 Task: Create a due date automation trigger when advanced on, on the wednesday of the week before a card is due add dates due in 1 days at 11:00 AM.
Action: Mouse moved to (1072, 81)
Screenshot: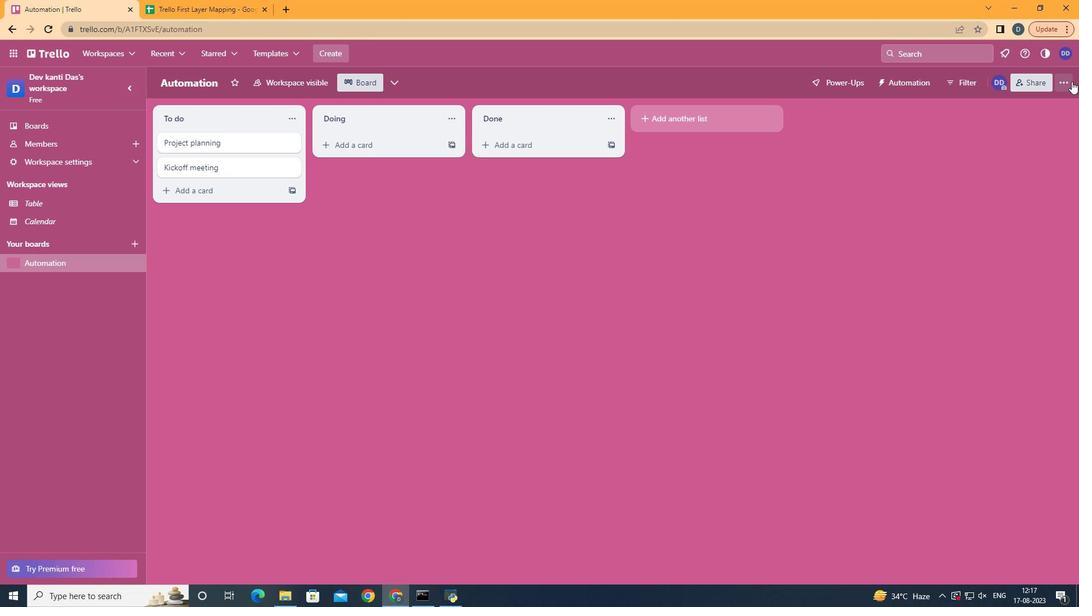 
Action: Mouse pressed left at (1072, 81)
Screenshot: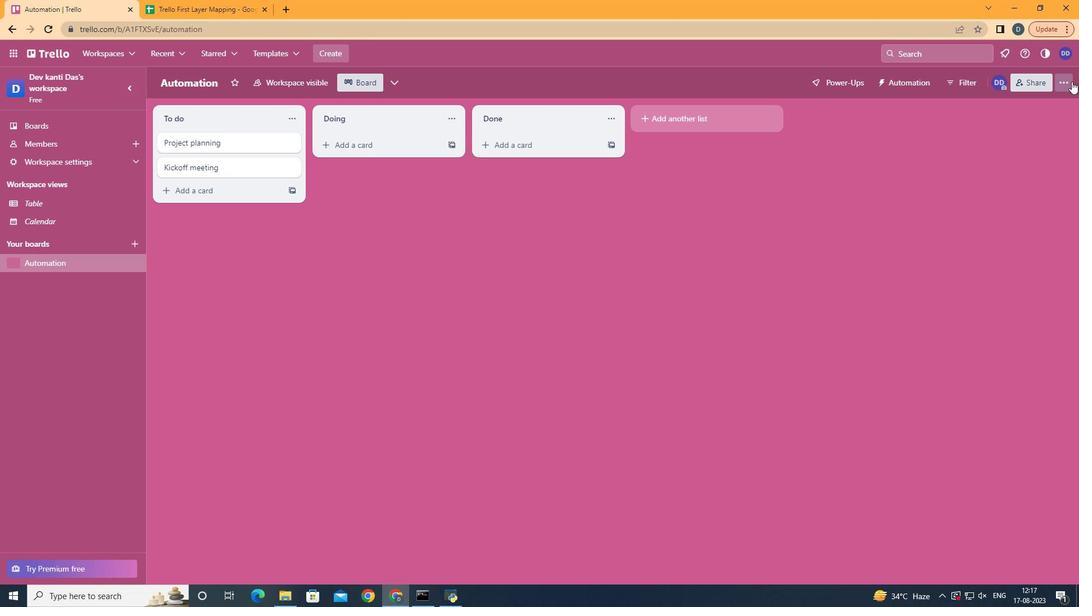 
Action: Mouse moved to (983, 227)
Screenshot: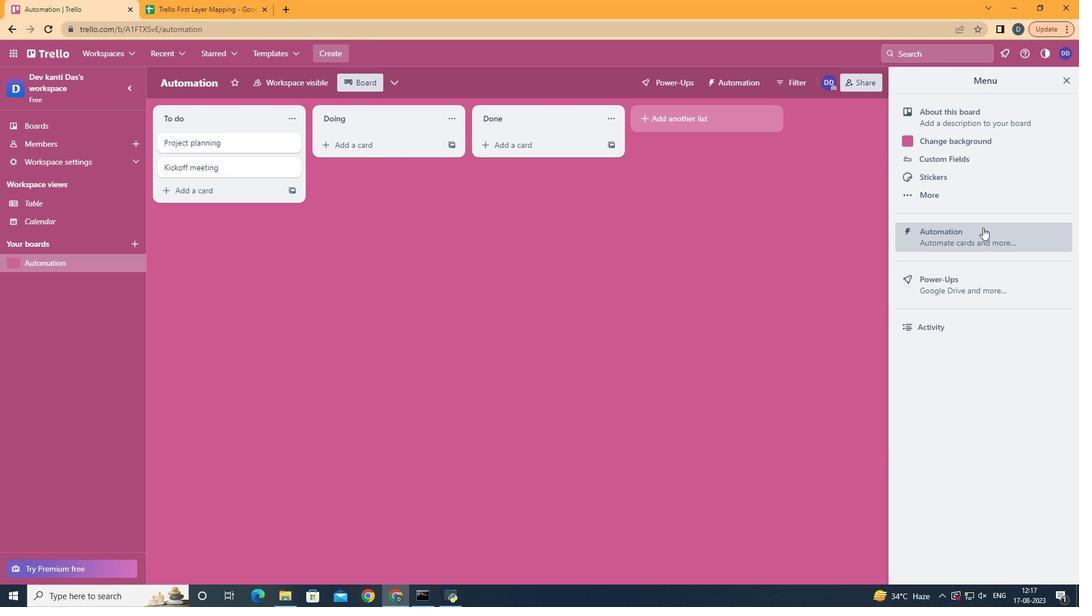 
Action: Mouse pressed left at (983, 227)
Screenshot: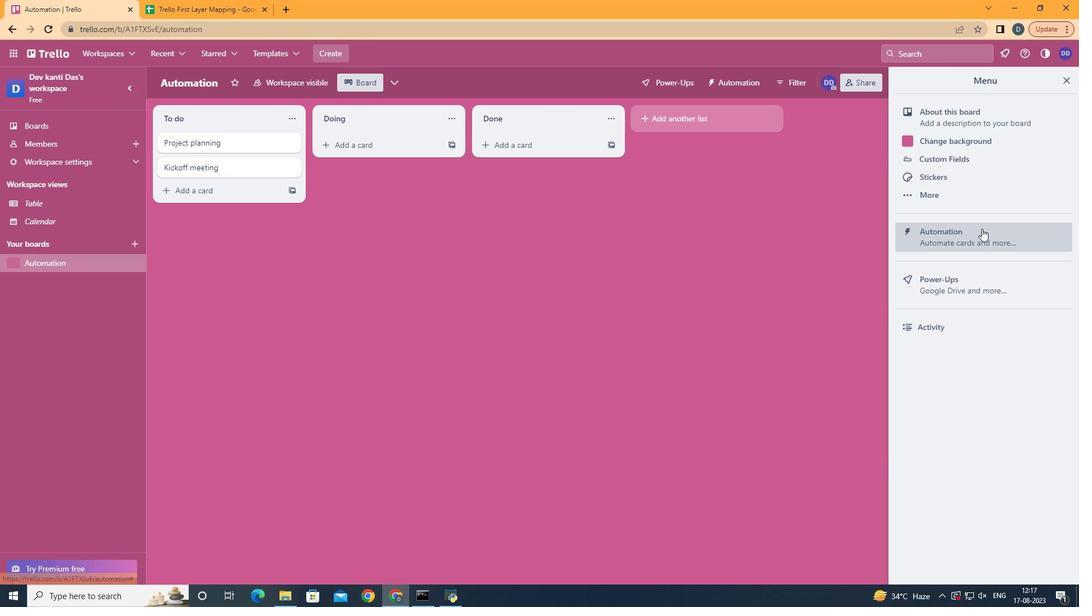 
Action: Mouse moved to (228, 232)
Screenshot: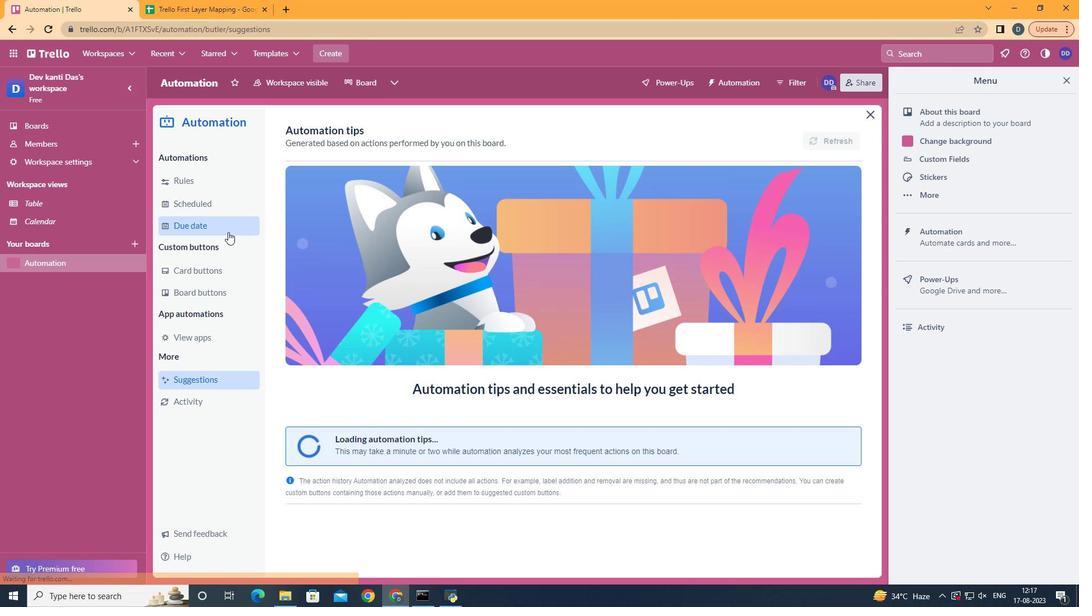 
Action: Mouse pressed left at (228, 232)
Screenshot: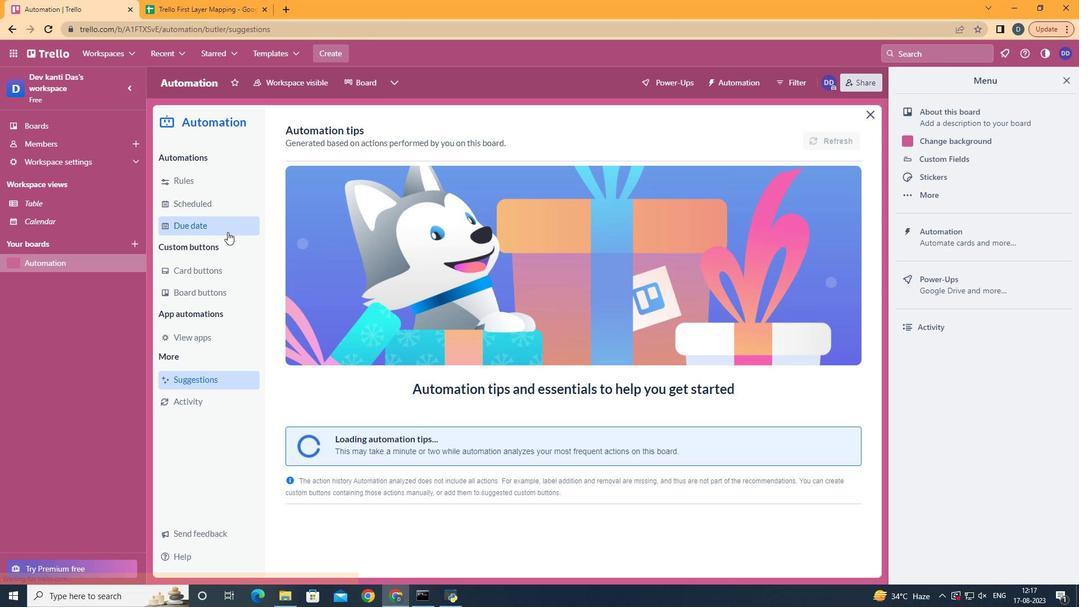 
Action: Mouse moved to (784, 134)
Screenshot: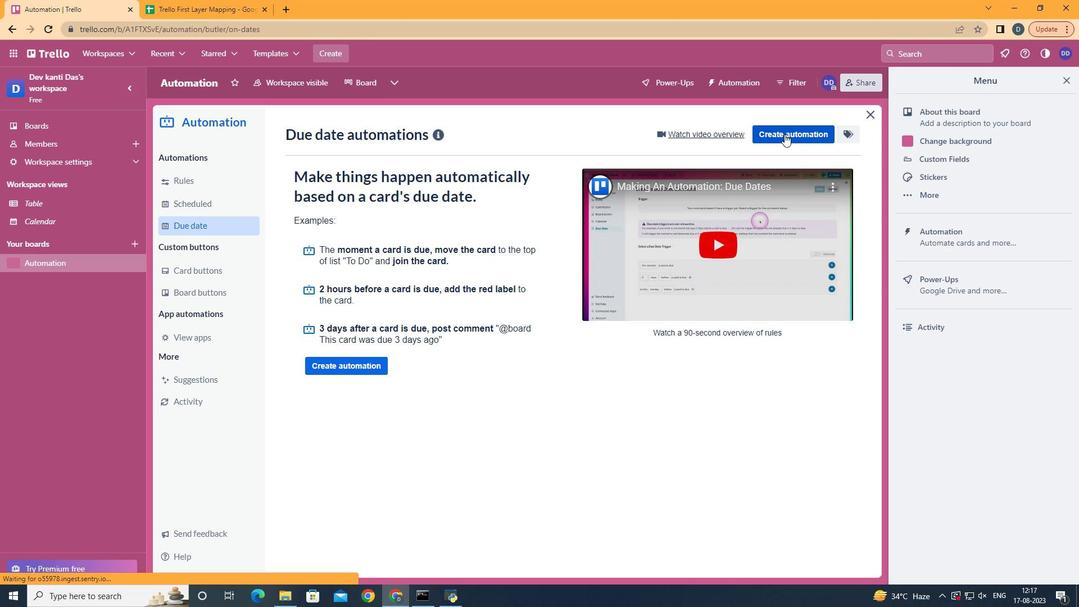 
Action: Mouse pressed left at (784, 134)
Screenshot: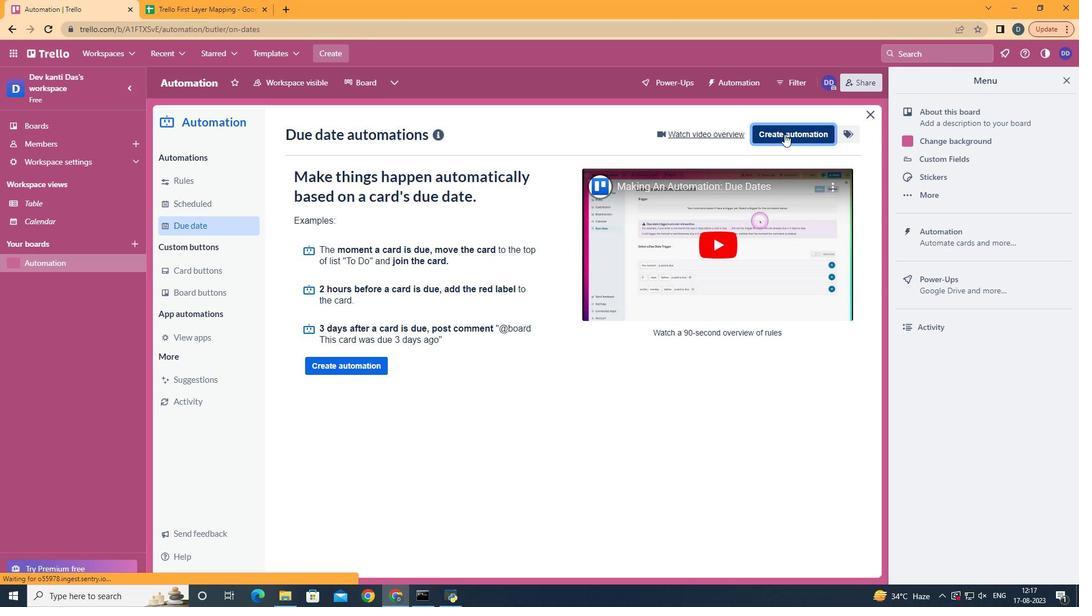 
Action: Mouse moved to (582, 240)
Screenshot: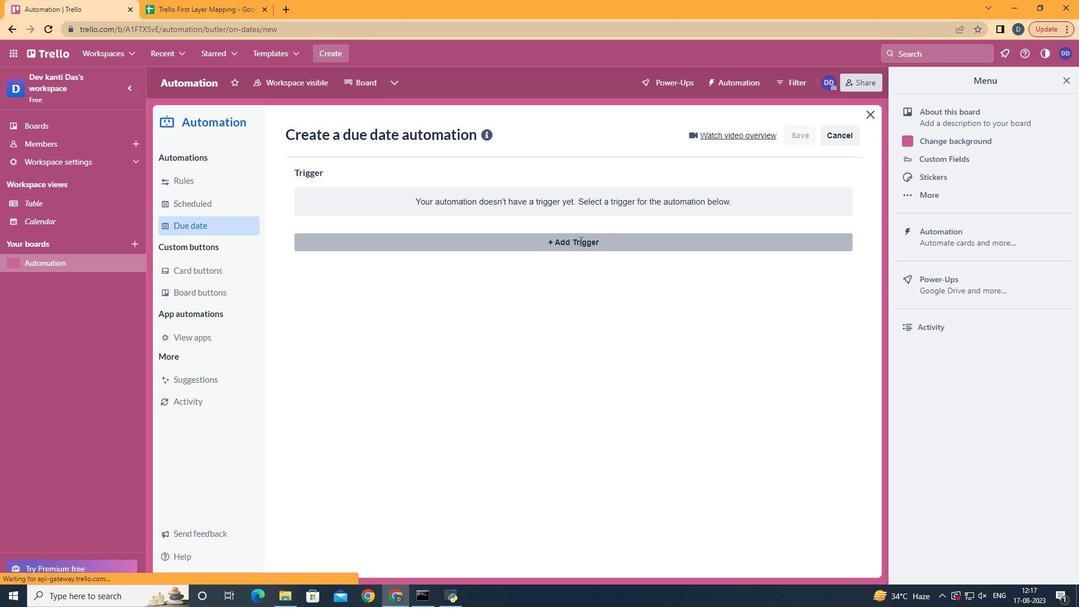 
Action: Mouse pressed left at (582, 240)
Screenshot: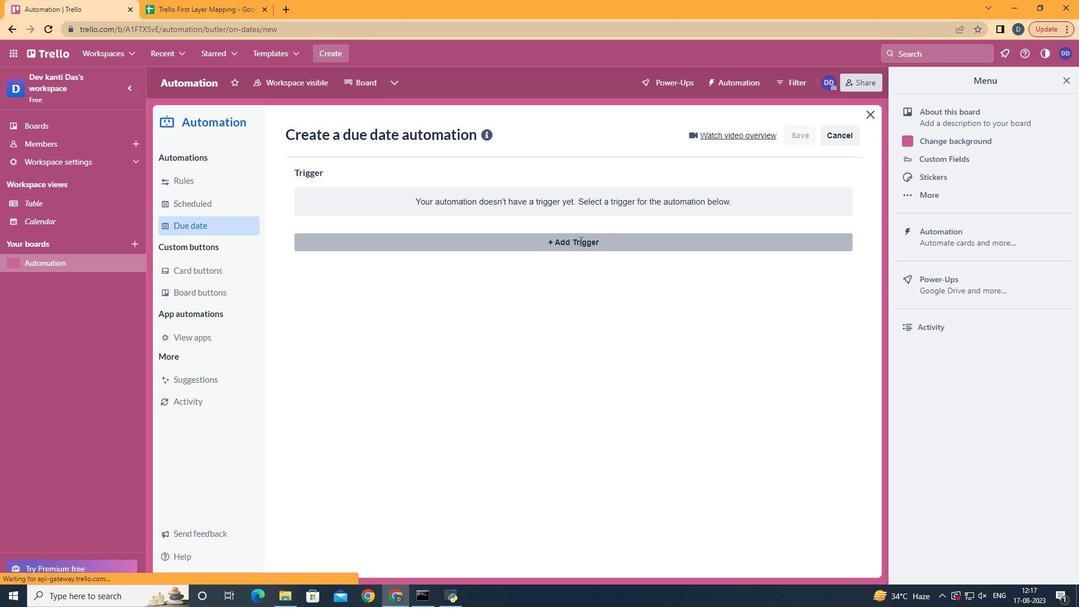 
Action: Mouse moved to (366, 341)
Screenshot: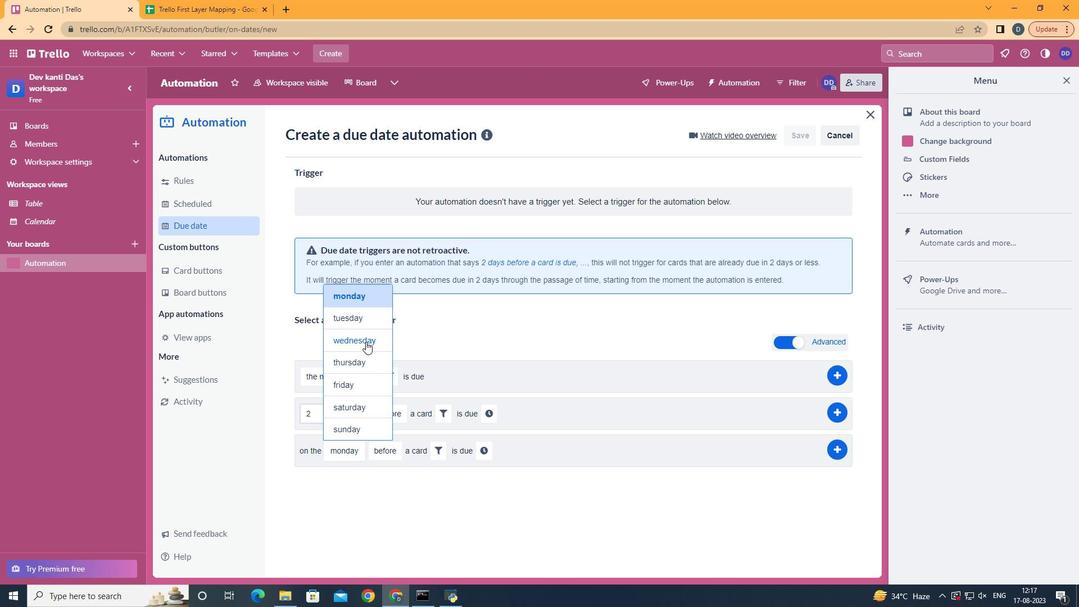 
Action: Mouse pressed left at (366, 341)
Screenshot: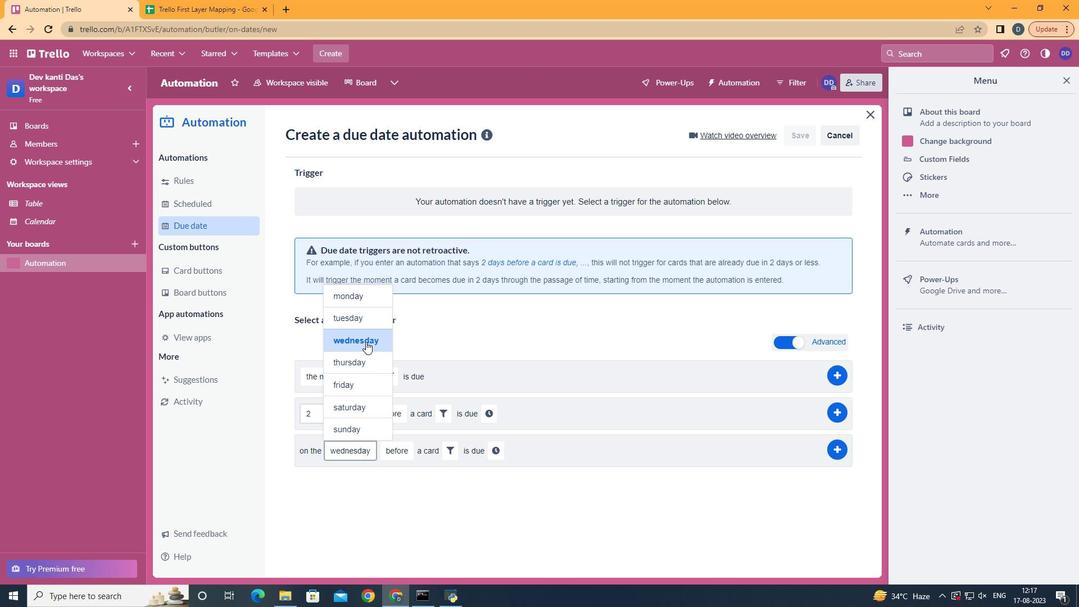 
Action: Mouse moved to (427, 529)
Screenshot: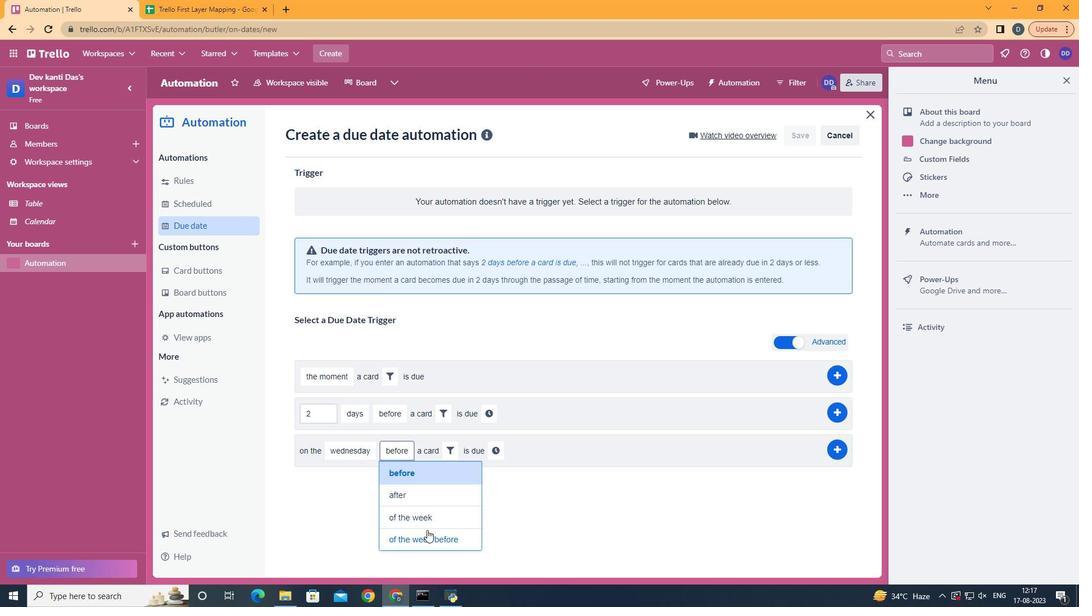 
Action: Mouse pressed left at (427, 529)
Screenshot: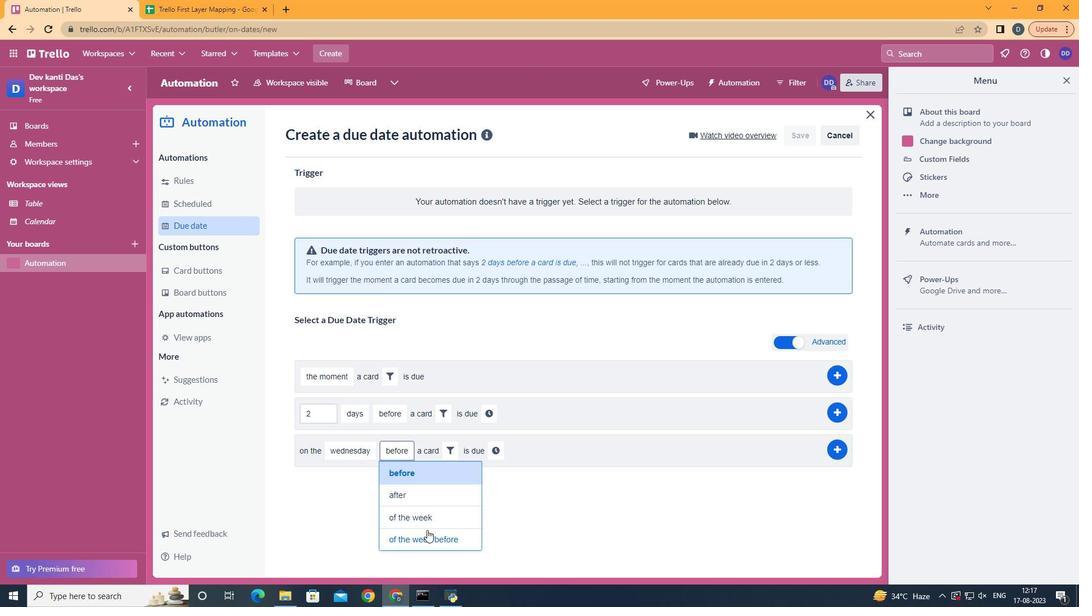 
Action: Mouse moved to (490, 456)
Screenshot: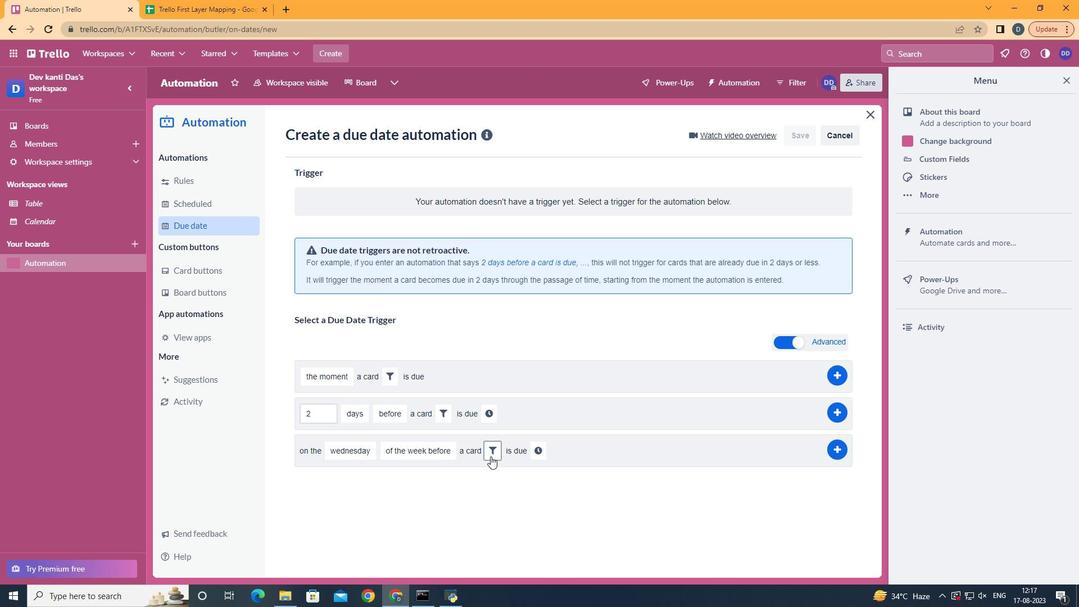 
Action: Mouse pressed left at (490, 456)
Screenshot: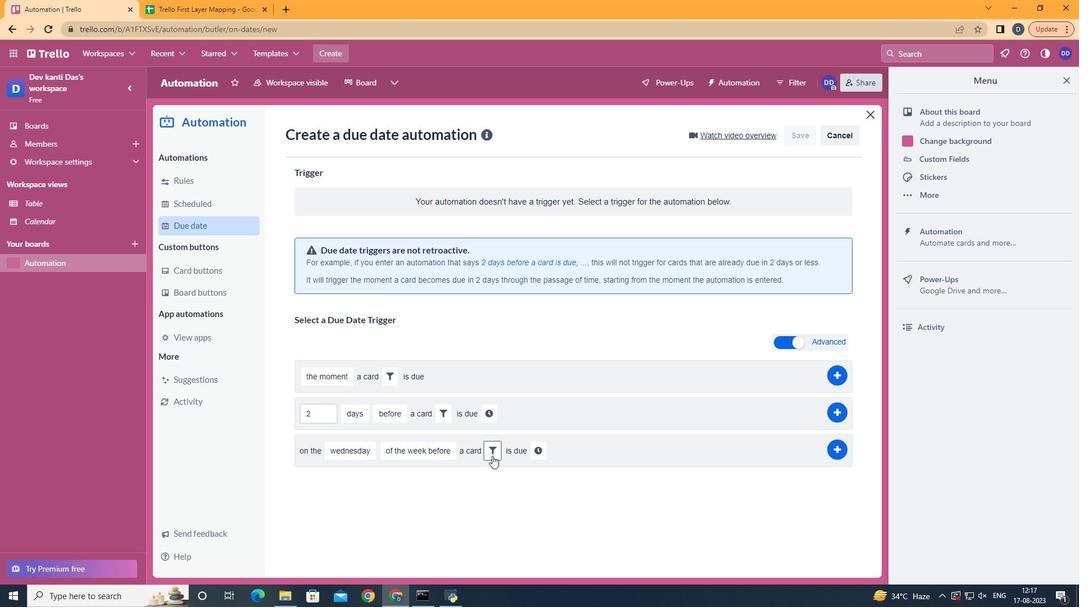 
Action: Mouse moved to (561, 490)
Screenshot: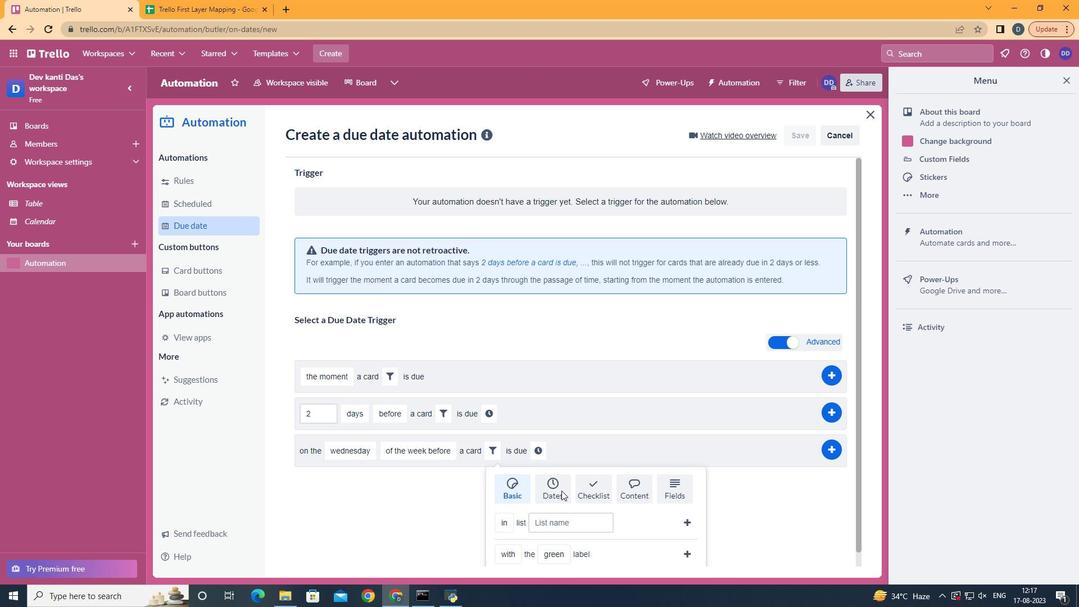 
Action: Mouse pressed left at (561, 490)
Screenshot: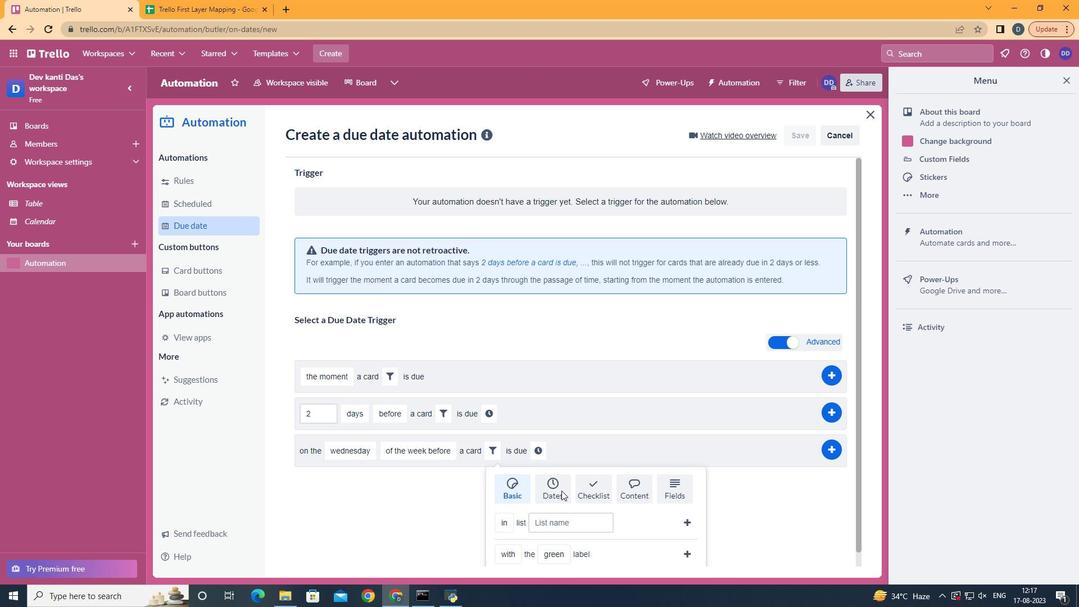 
Action: Mouse scrolled (561, 490) with delta (0, 0)
Screenshot: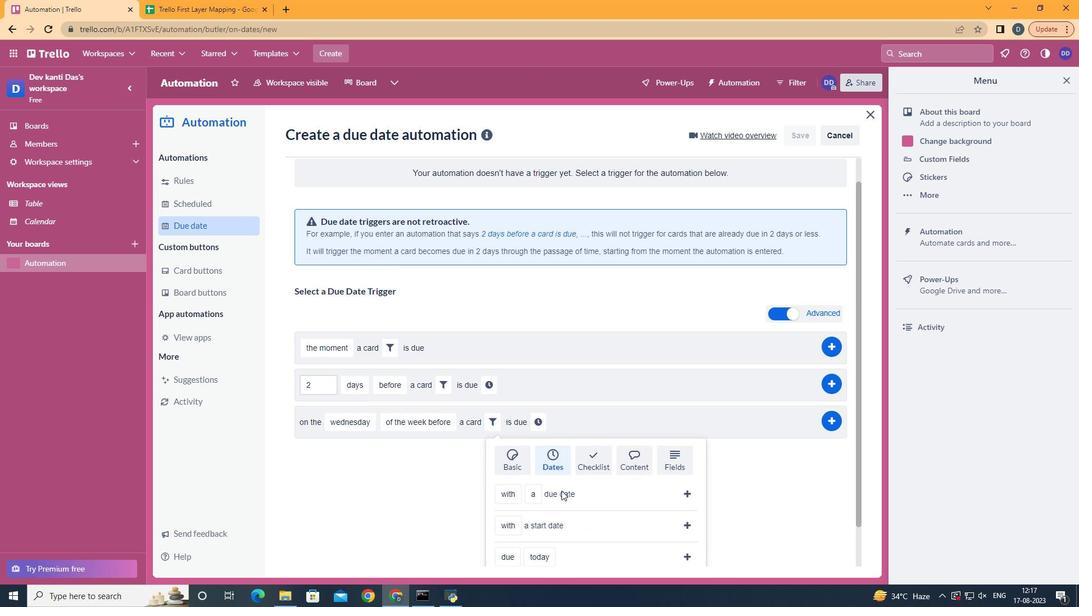
Action: Mouse scrolled (561, 490) with delta (0, 0)
Screenshot: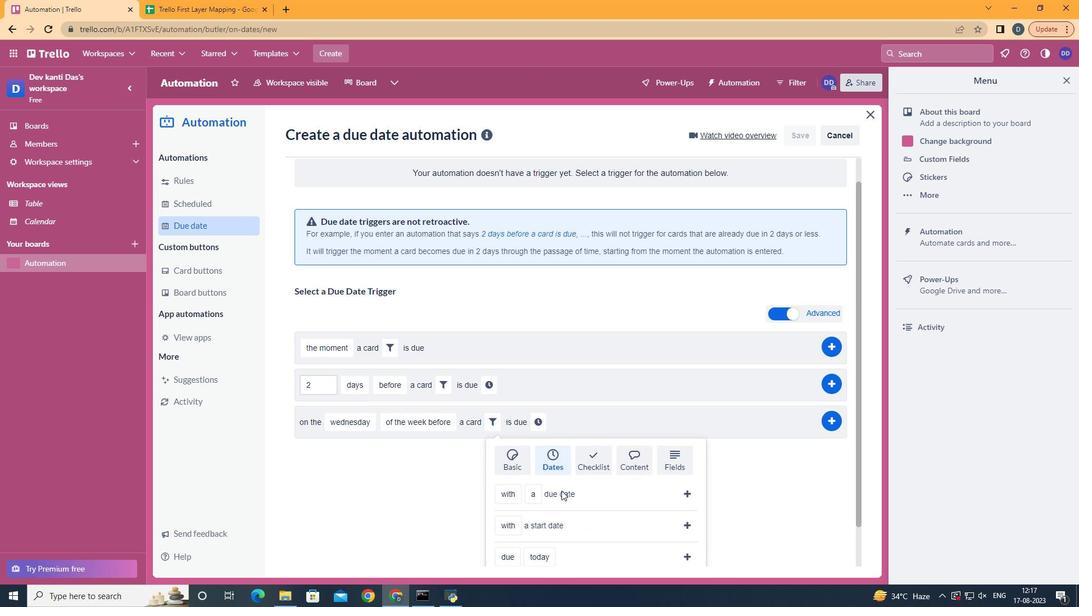 
Action: Mouse scrolled (561, 490) with delta (0, 0)
Screenshot: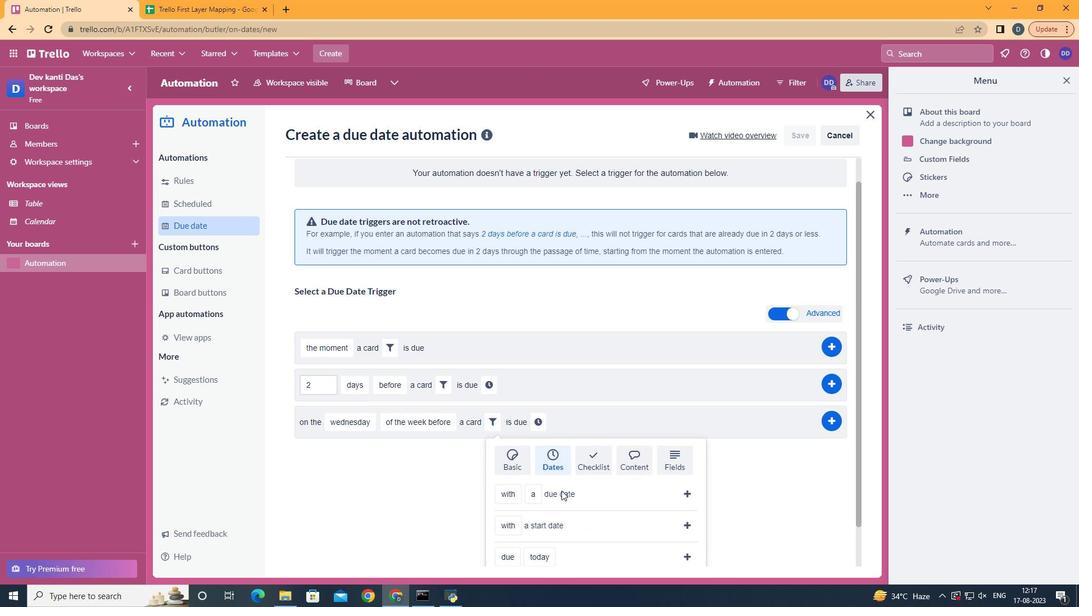 
Action: Mouse scrolled (561, 490) with delta (0, 0)
Screenshot: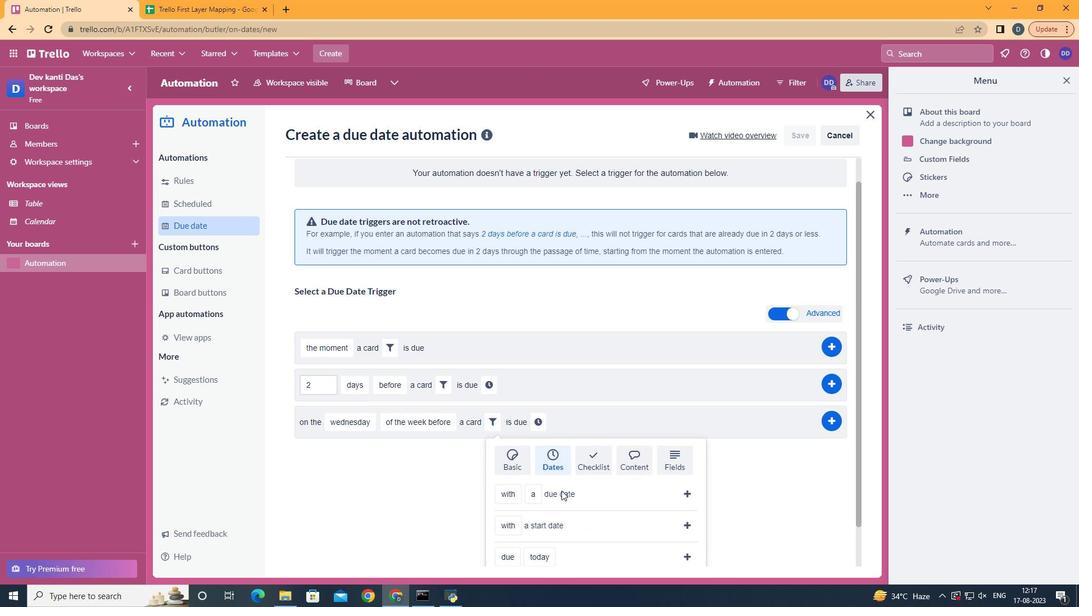 
Action: Mouse scrolled (561, 490) with delta (0, 0)
Screenshot: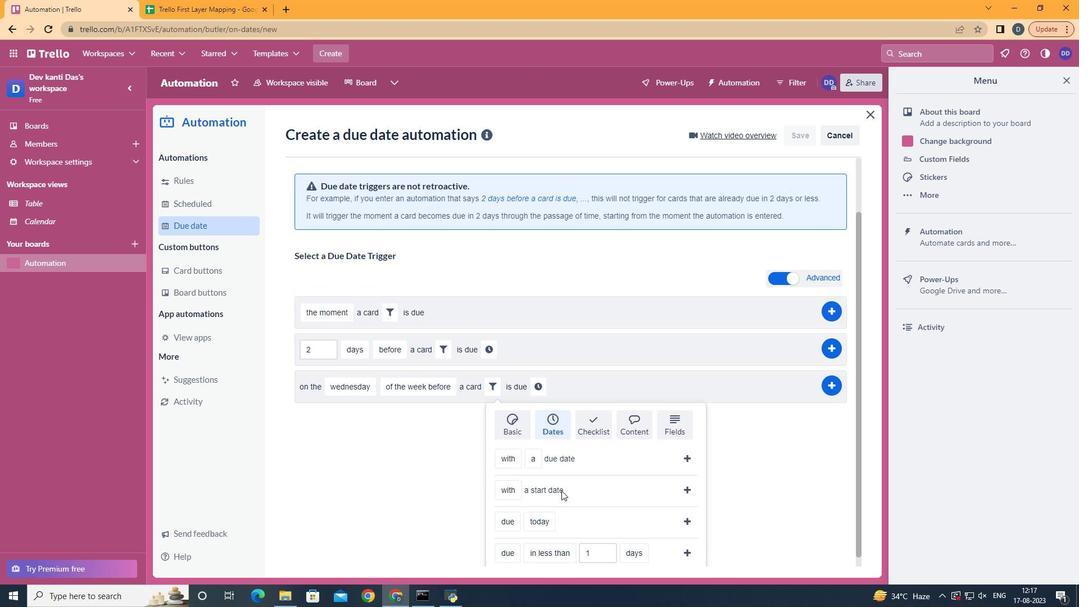 
Action: Mouse moved to (572, 490)
Screenshot: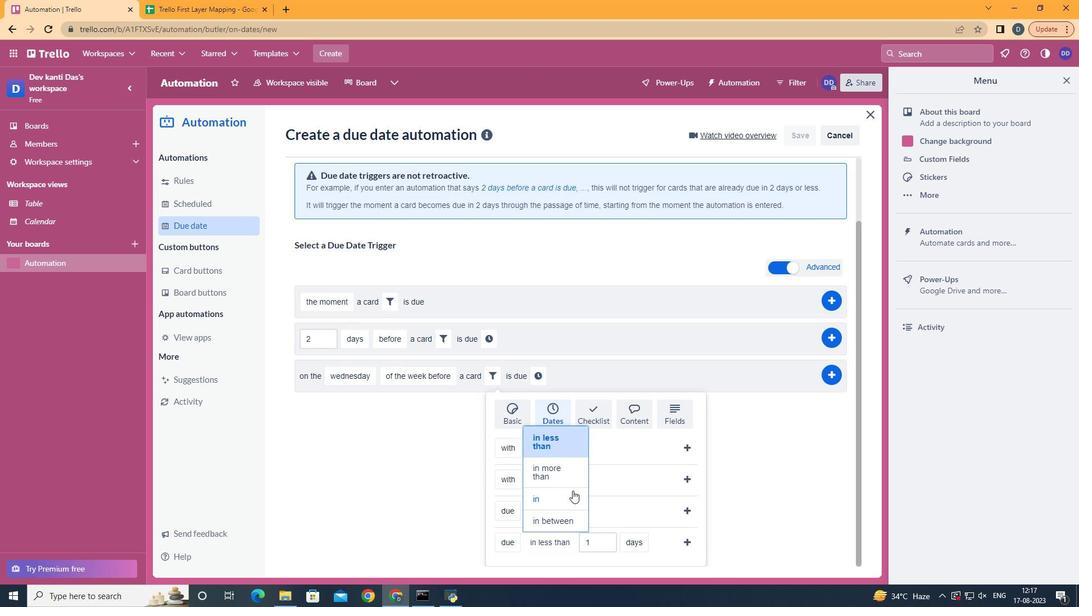 
Action: Mouse pressed left at (572, 490)
Screenshot: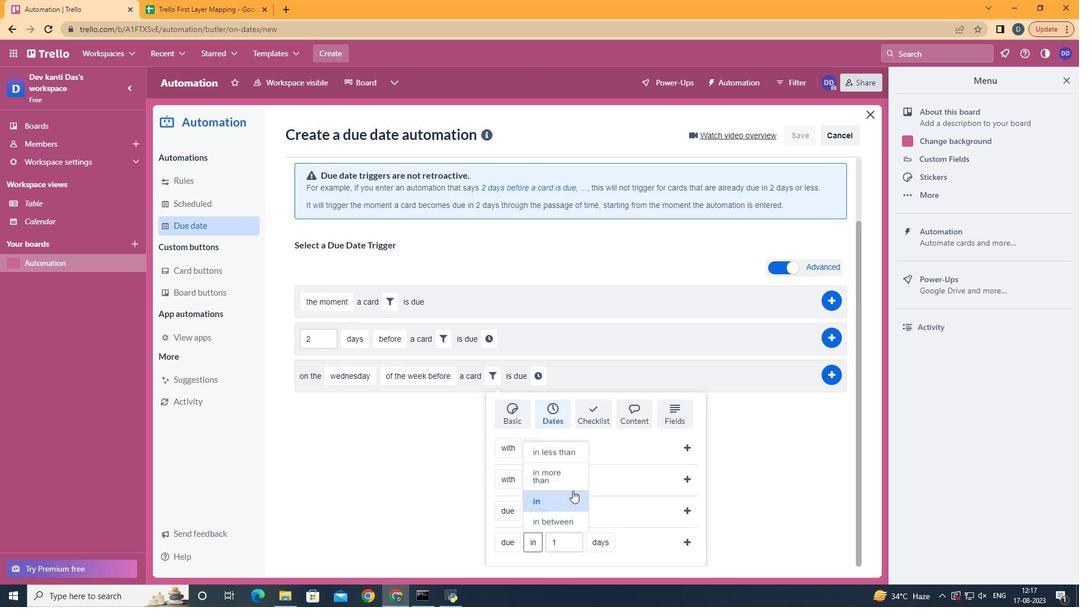 
Action: Mouse moved to (687, 545)
Screenshot: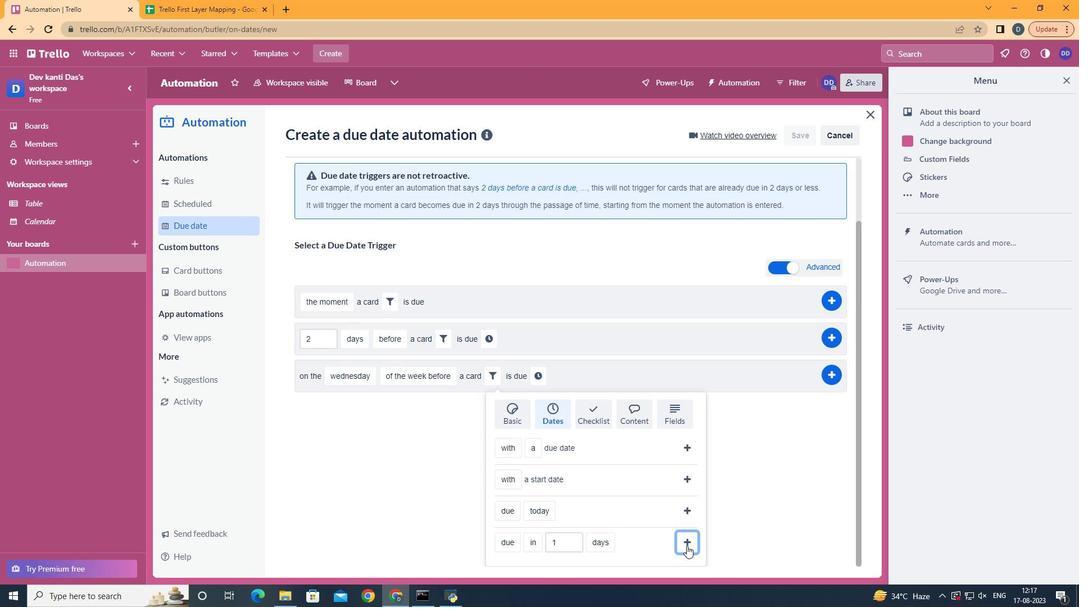
Action: Mouse pressed left at (687, 545)
Screenshot: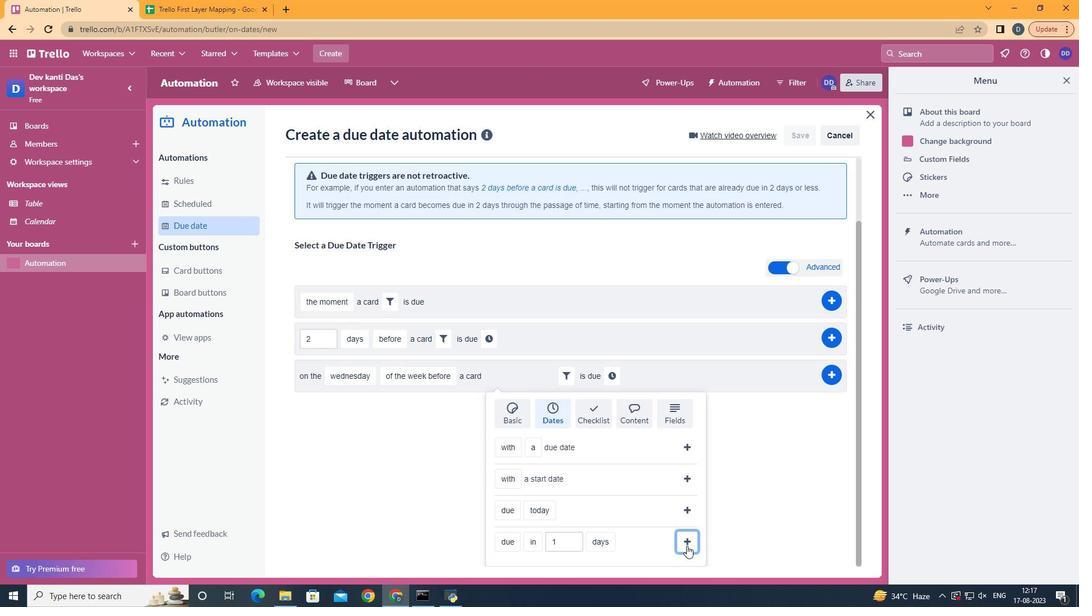 
Action: Mouse moved to (615, 457)
Screenshot: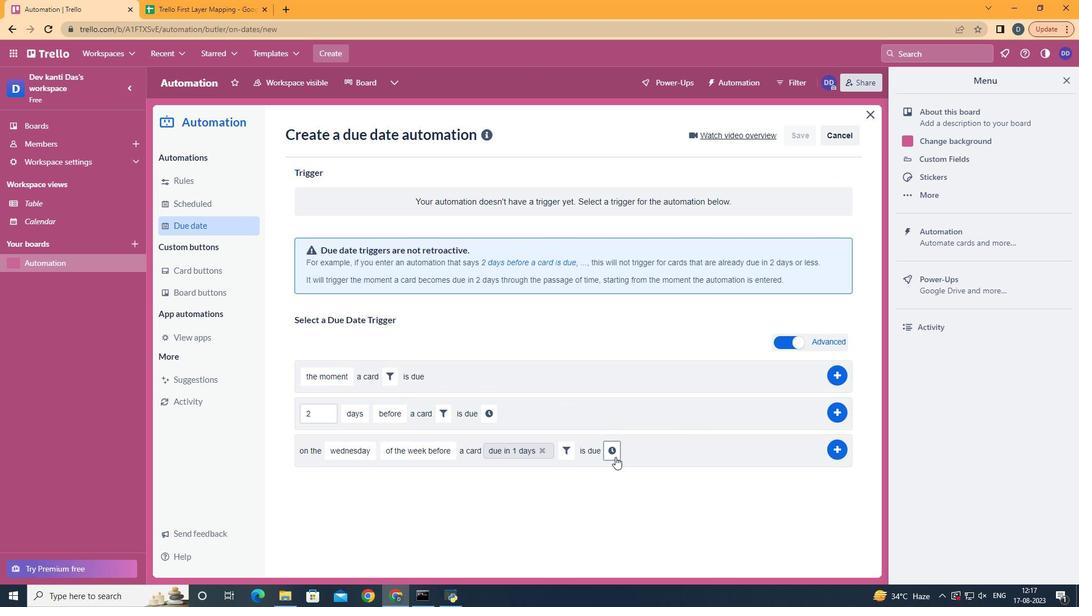
Action: Mouse pressed left at (615, 457)
Screenshot: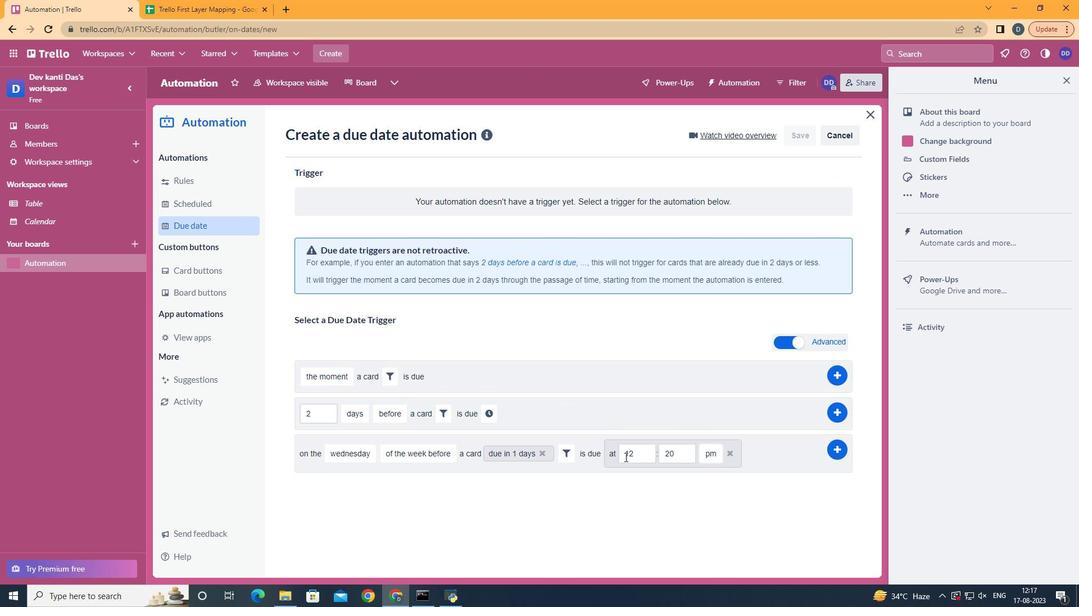 
Action: Mouse moved to (648, 454)
Screenshot: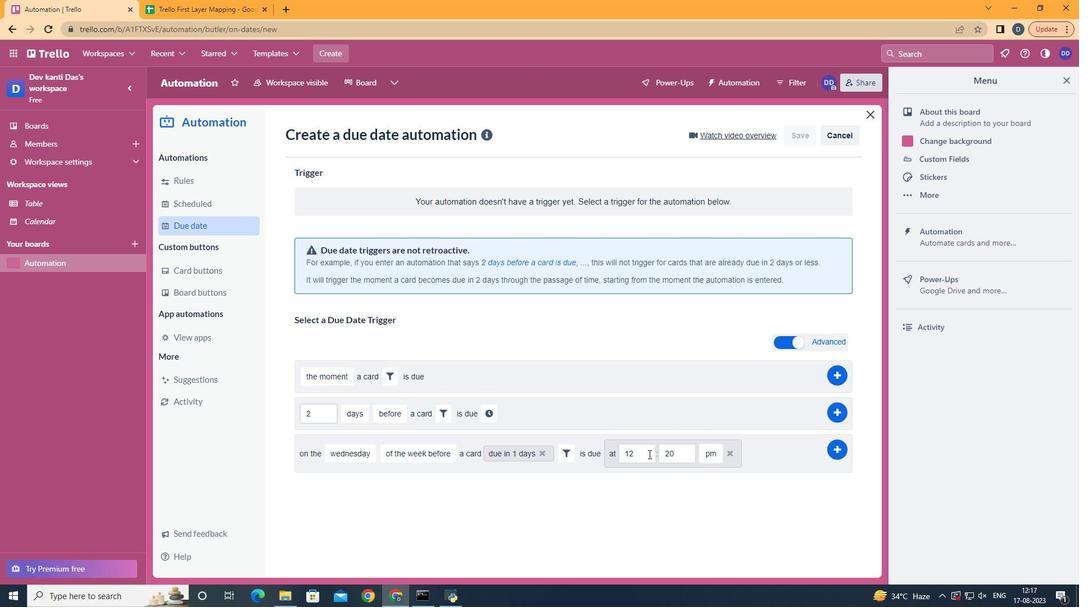 
Action: Mouse pressed left at (648, 454)
Screenshot: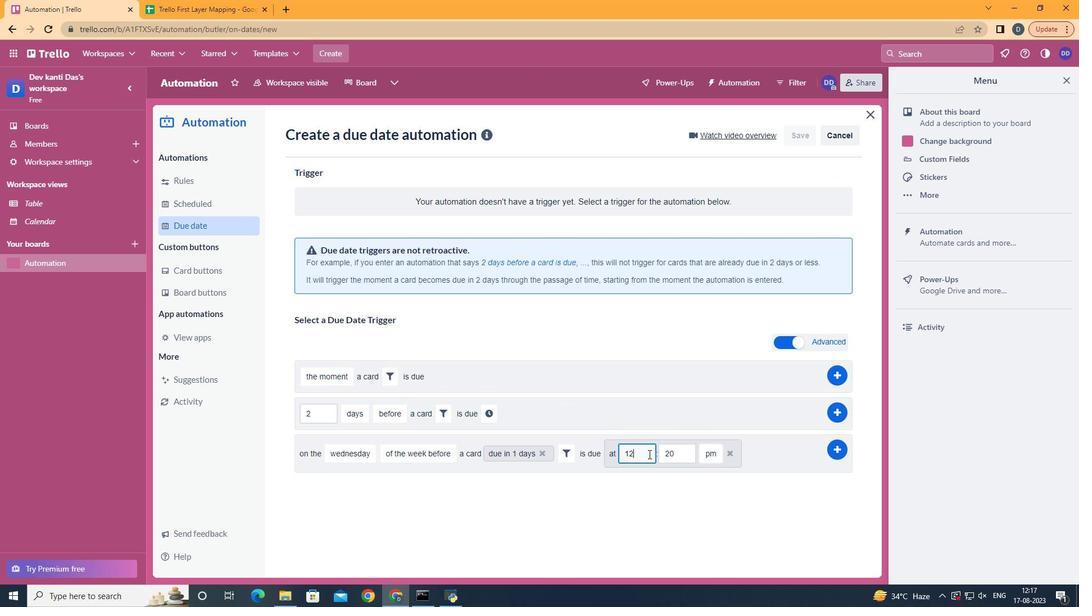 
Action: Key pressed <Key.backspace>1
Screenshot: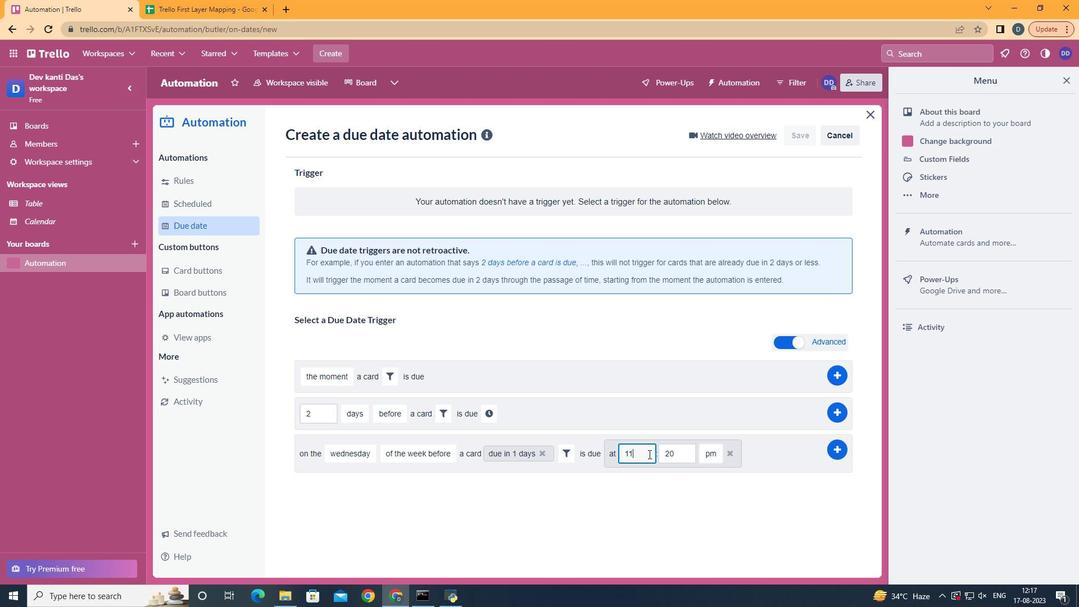 
Action: Mouse moved to (675, 454)
Screenshot: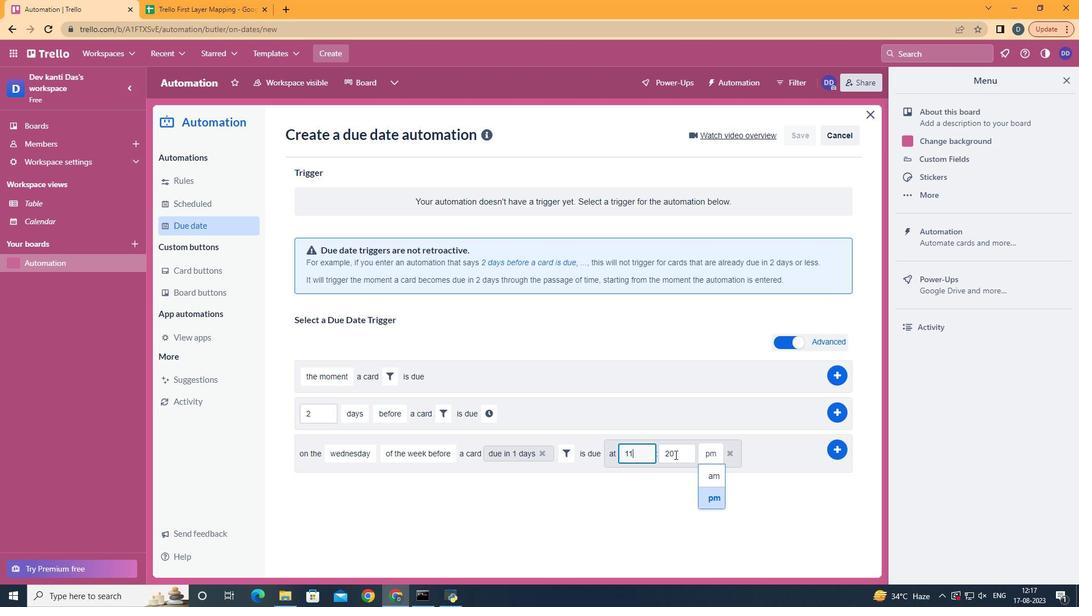 
Action: Mouse pressed left at (675, 454)
Screenshot: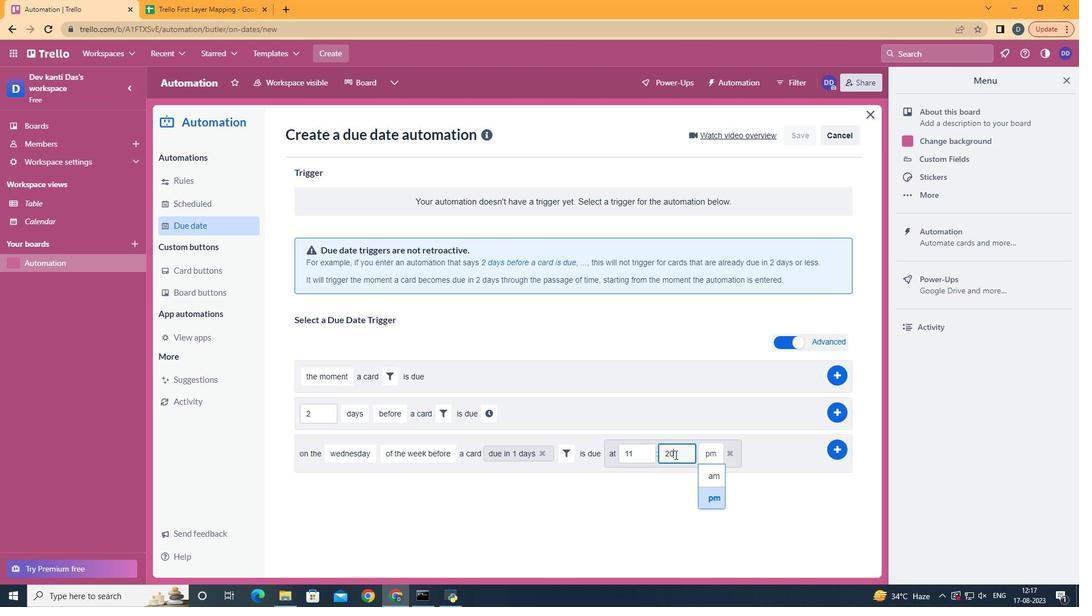 
Action: Key pressed <Key.backspace>
Screenshot: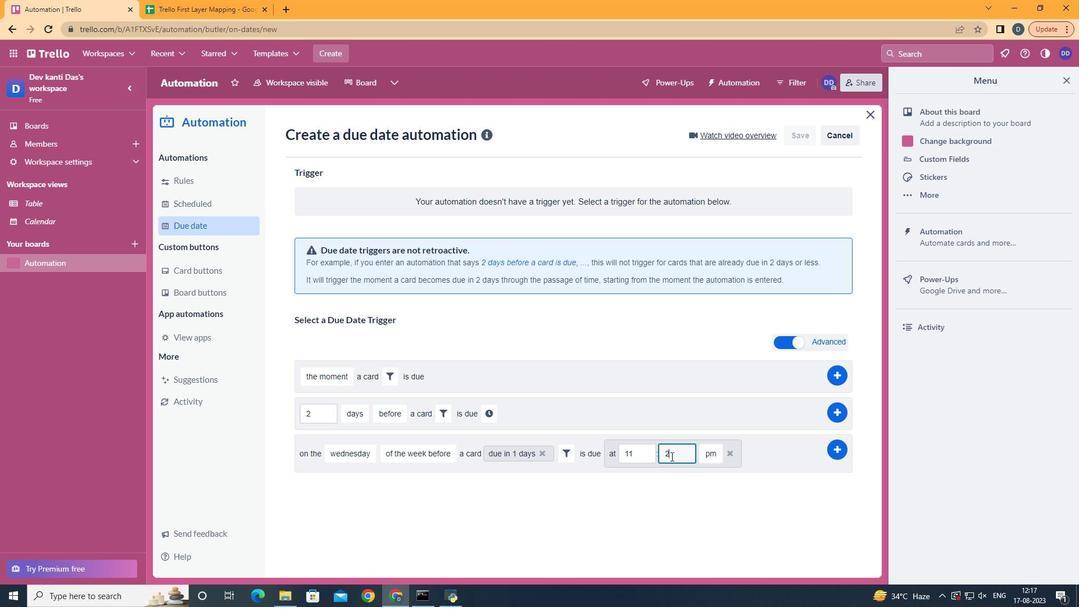 
Action: Mouse moved to (671, 456)
Screenshot: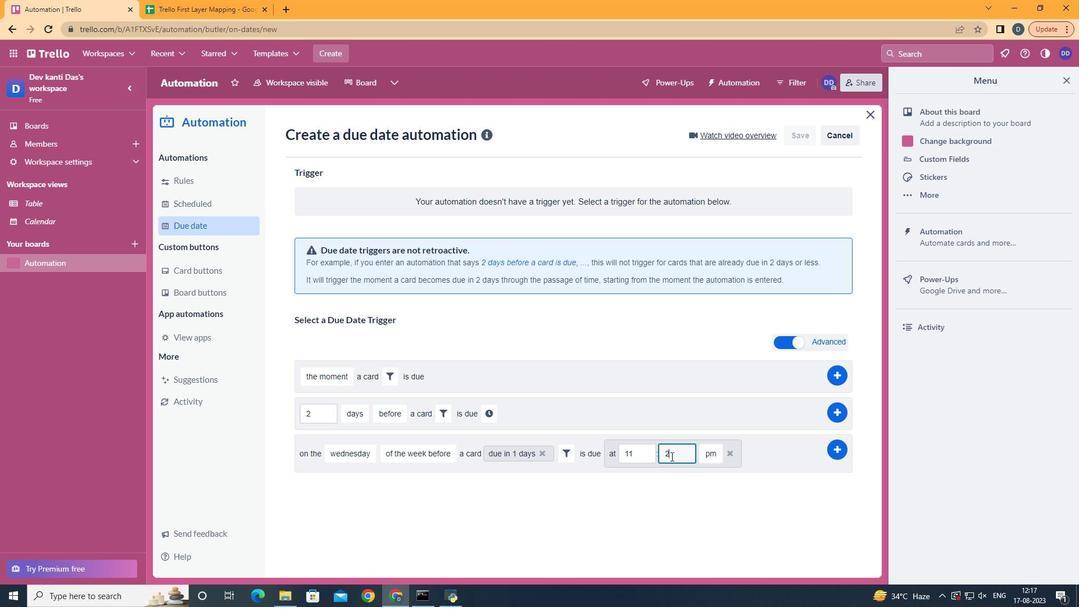 
Action: Key pressed <Key.backspace>00
Screenshot: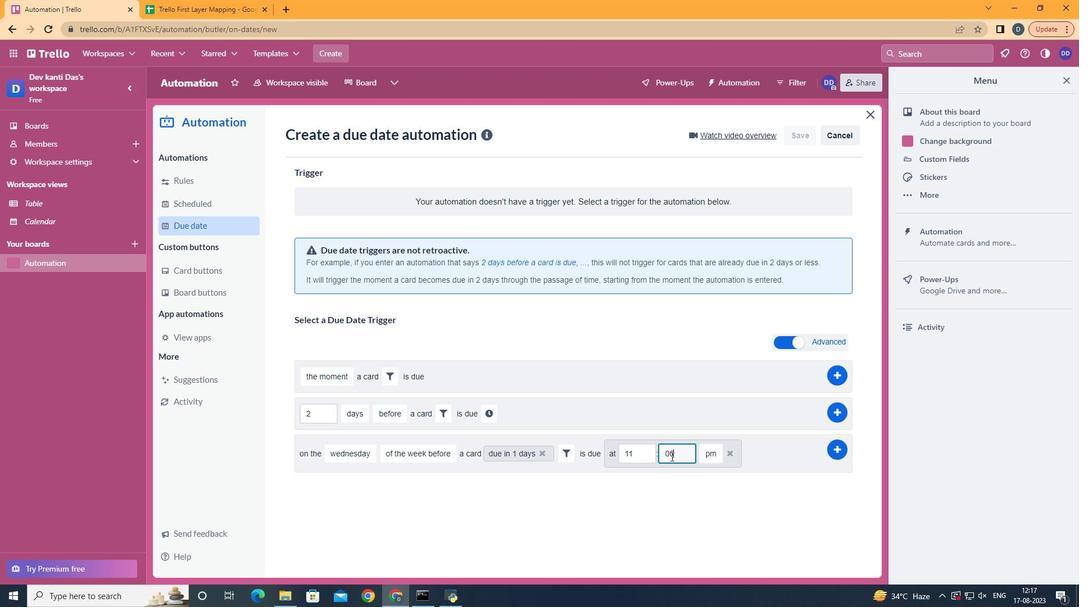 
Action: Mouse moved to (717, 480)
Screenshot: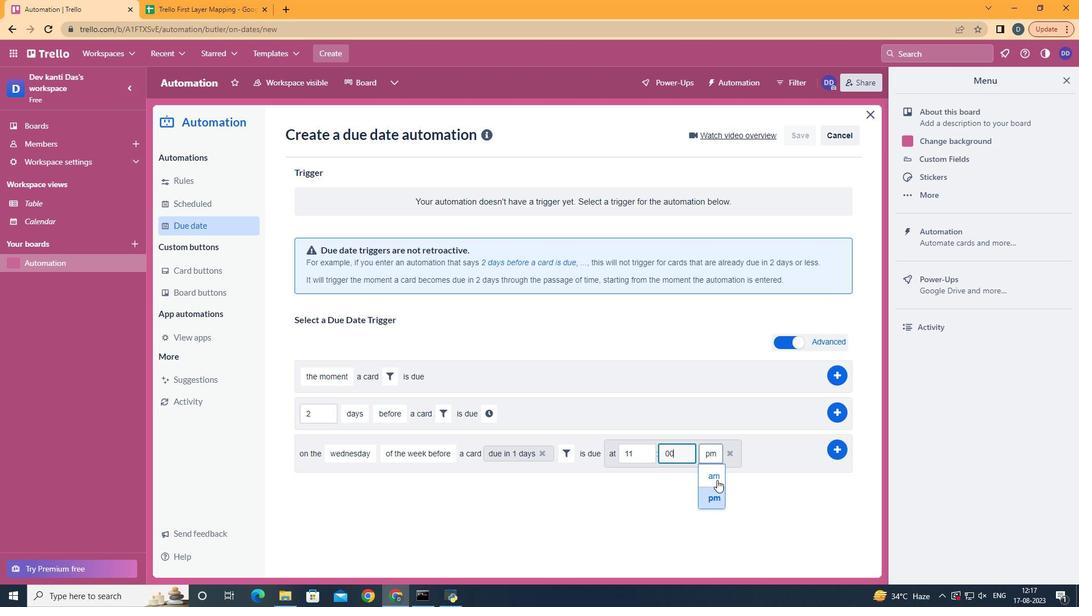 
Action: Mouse pressed left at (717, 480)
Screenshot: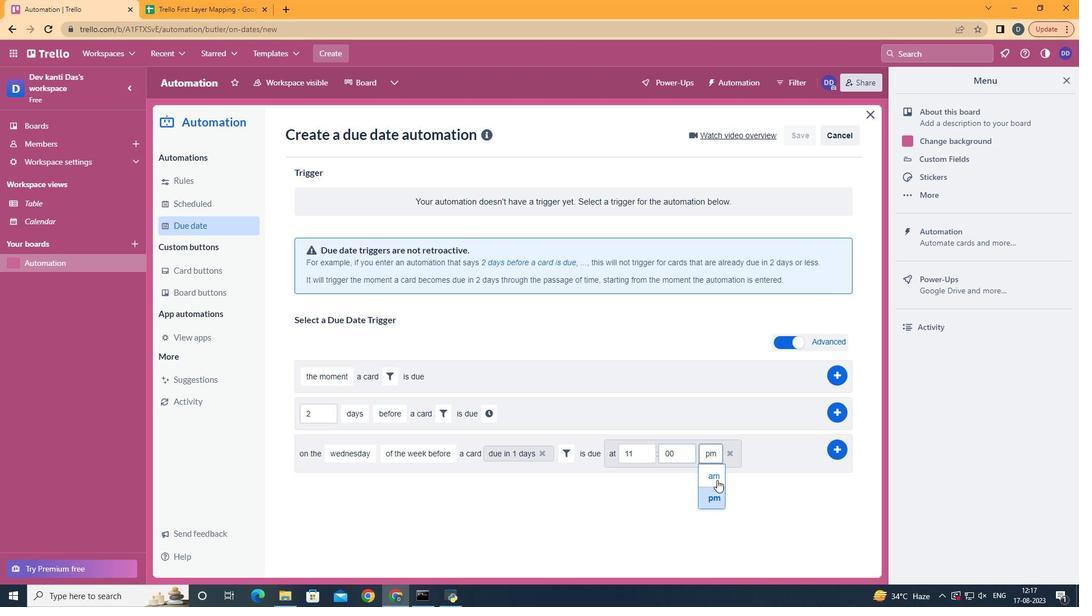 
Action: Mouse moved to (838, 452)
Screenshot: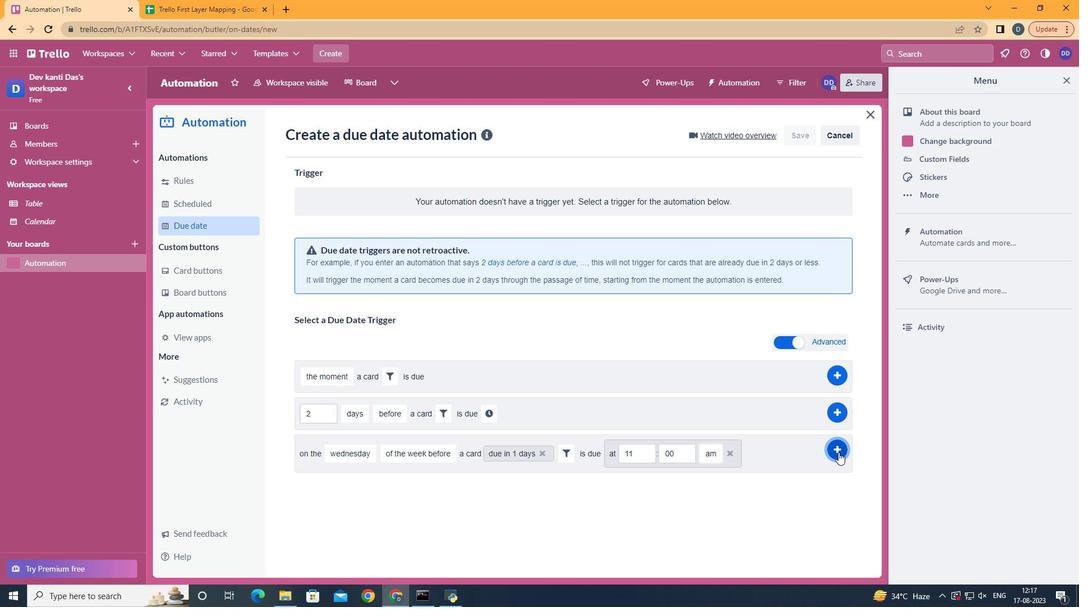 
Action: Mouse pressed left at (838, 452)
Screenshot: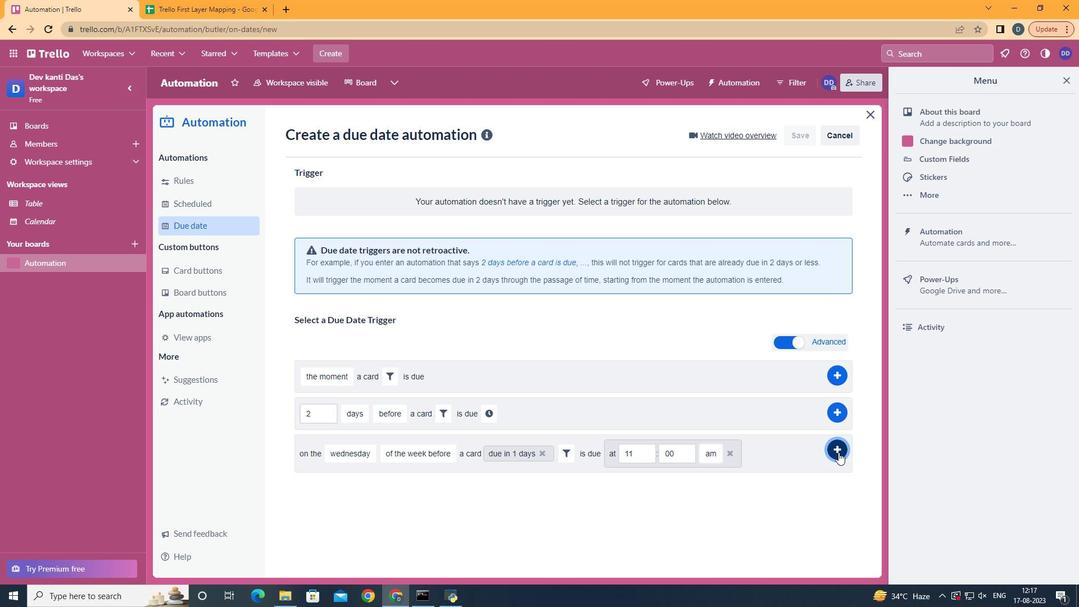 
